 Task: Check all the email messaging integrations.
Action: Mouse moved to (768, 90)
Screenshot: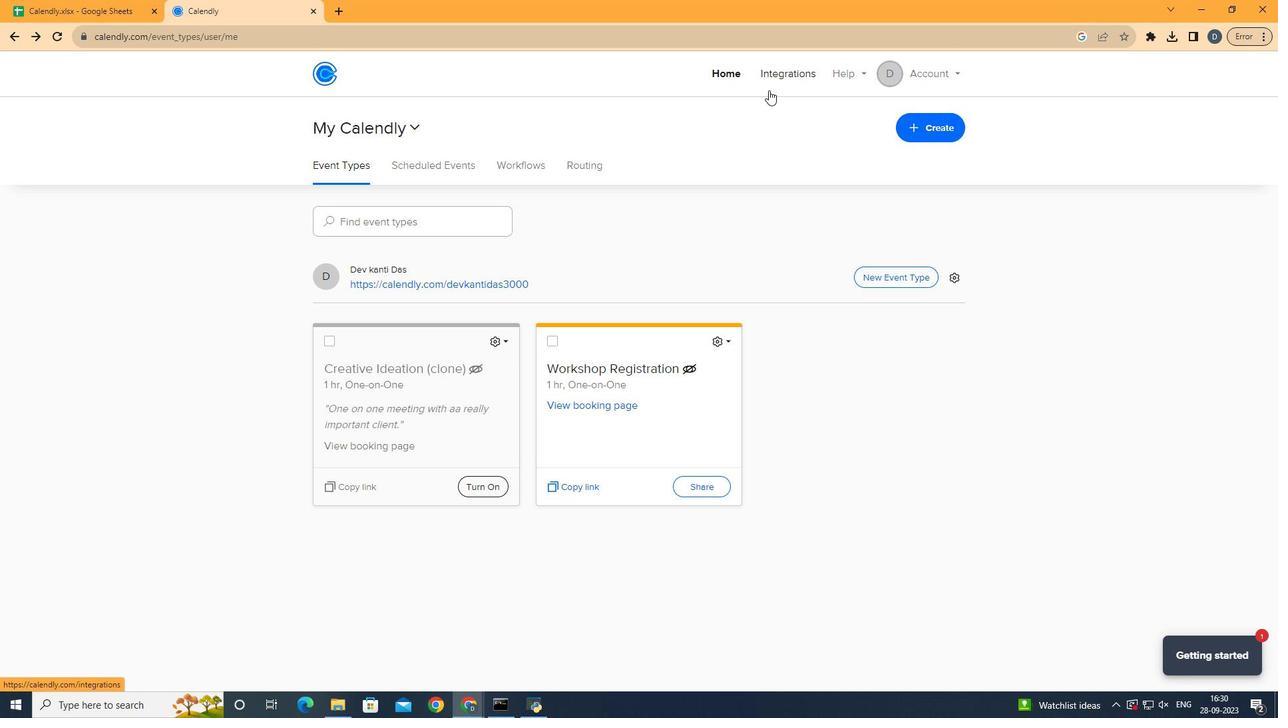 
Action: Mouse pressed left at (768, 90)
Screenshot: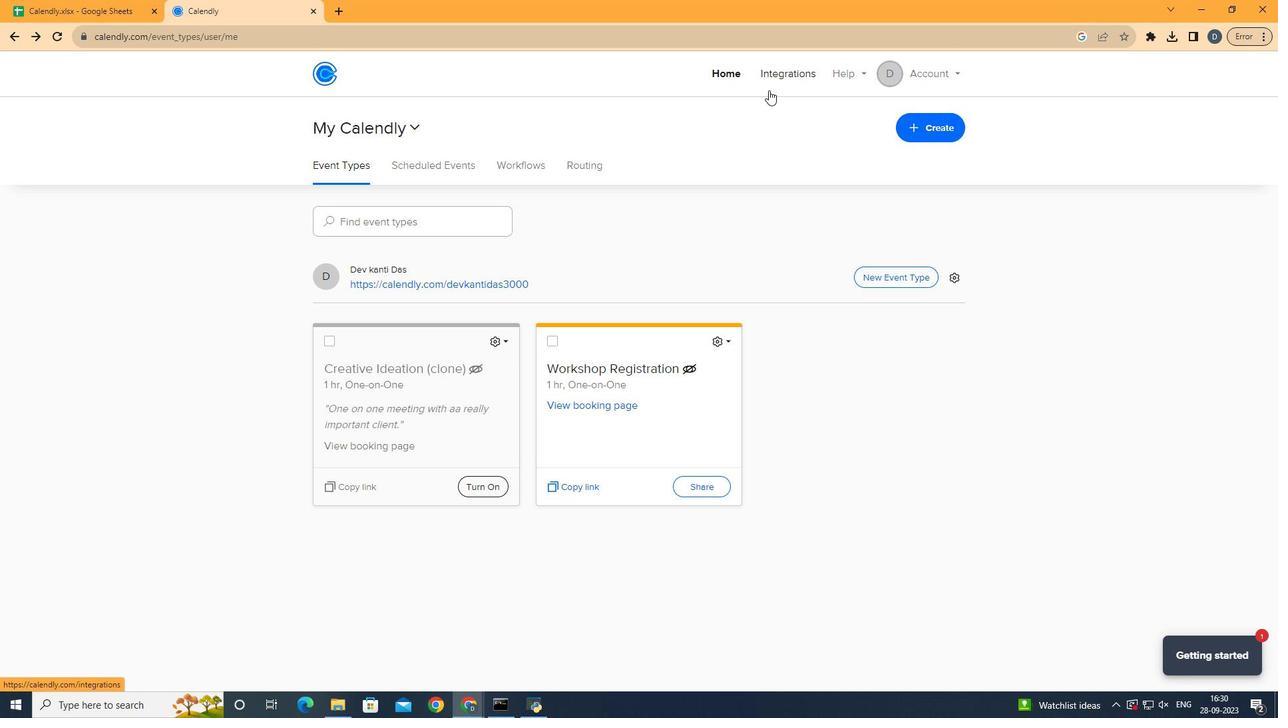 
Action: Mouse moved to (613, 257)
Screenshot: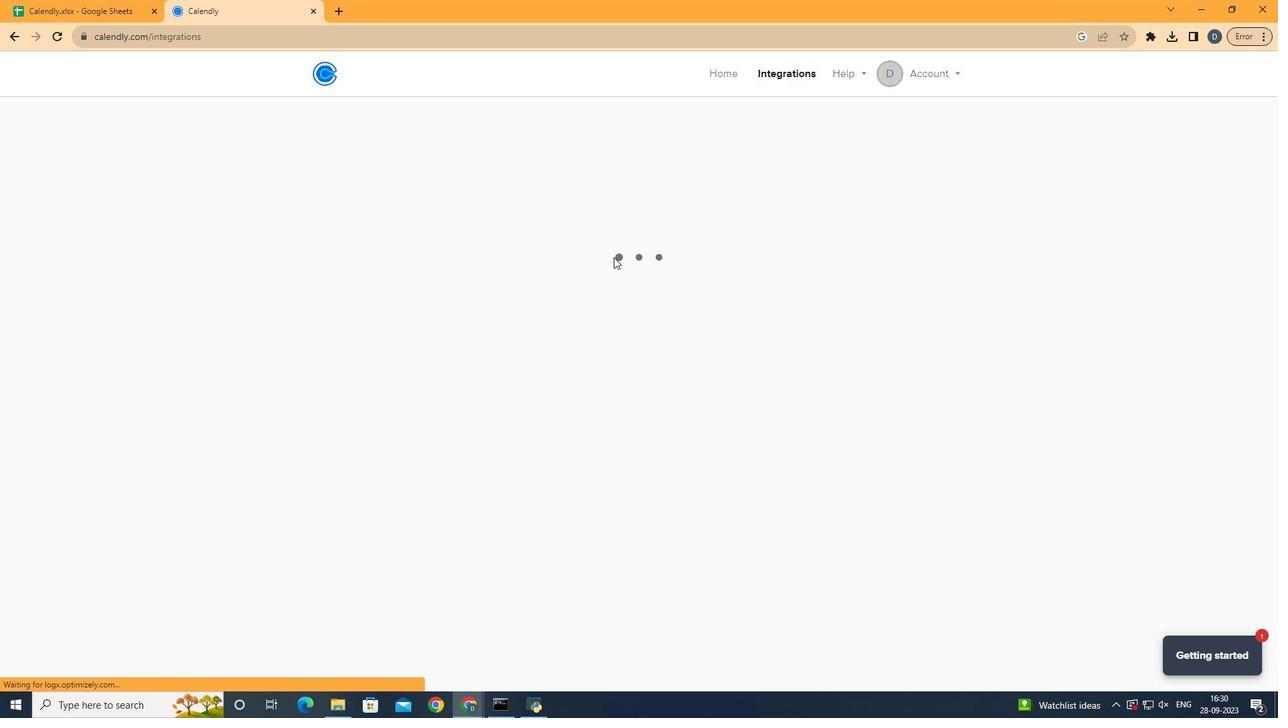 
Action: Mouse scrolled (613, 256) with delta (0, 0)
Screenshot: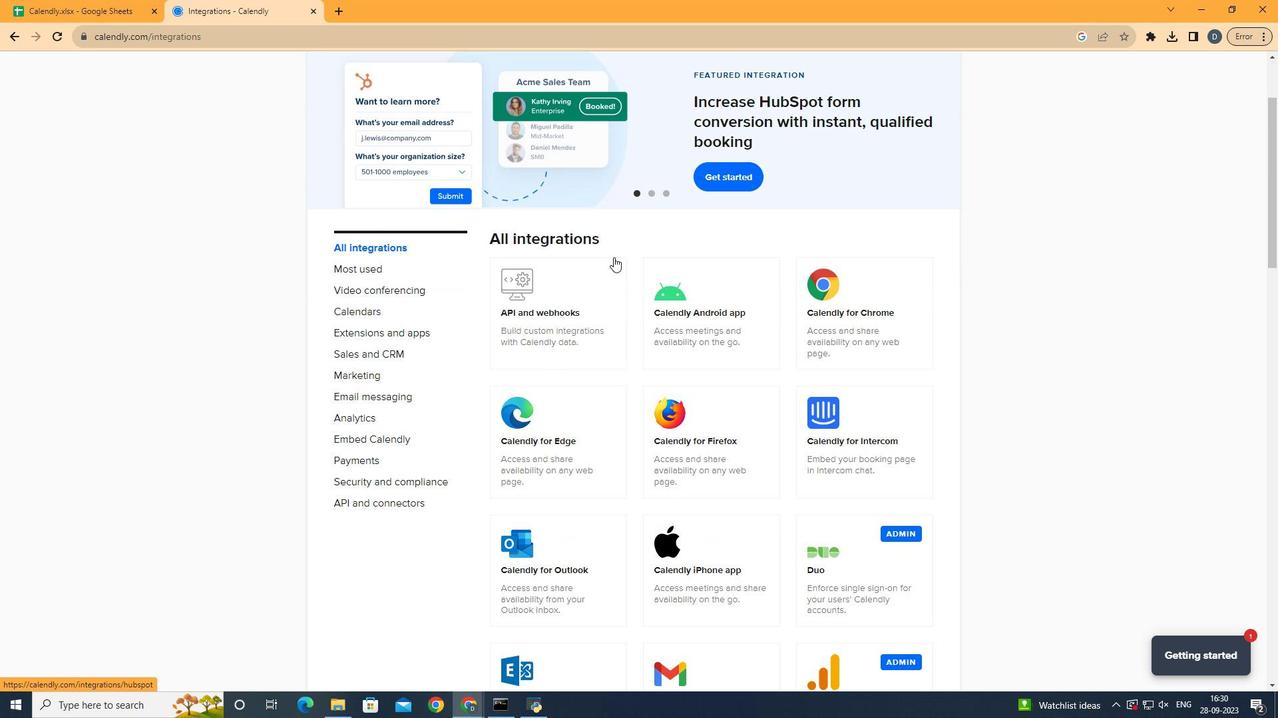 
Action: Mouse scrolled (613, 256) with delta (0, 0)
Screenshot: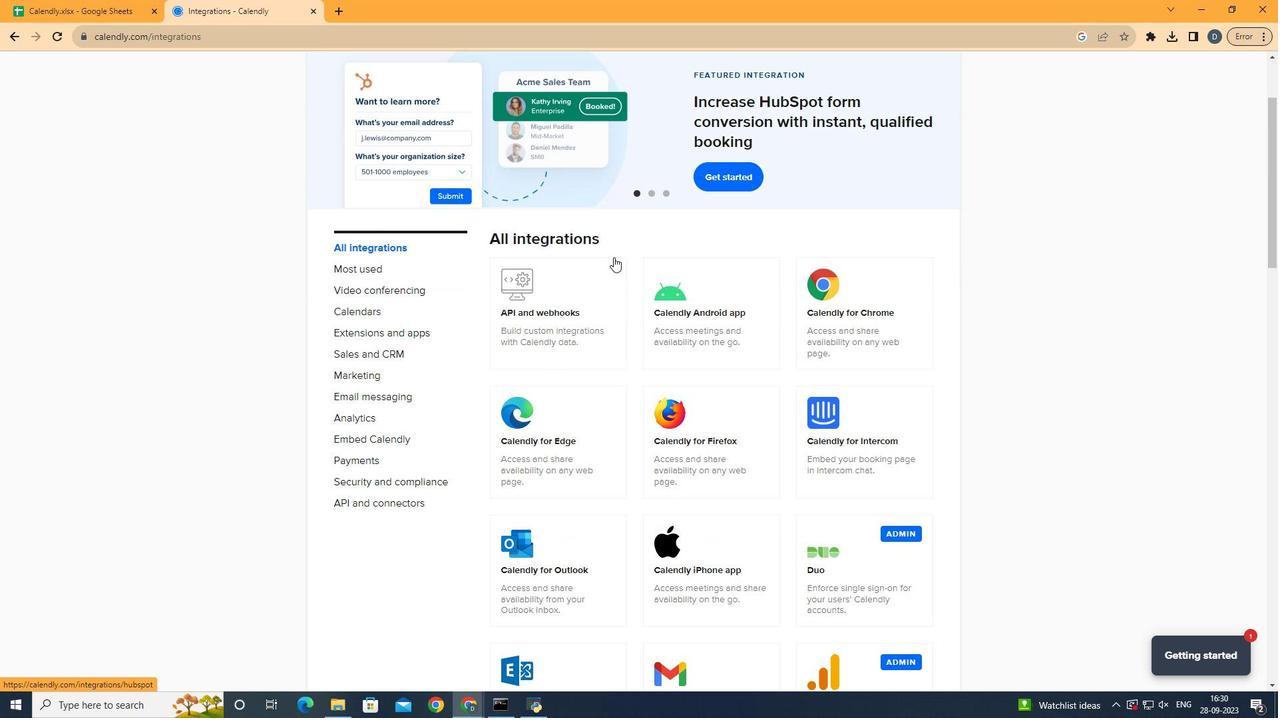 
Action: Mouse moved to (387, 402)
Screenshot: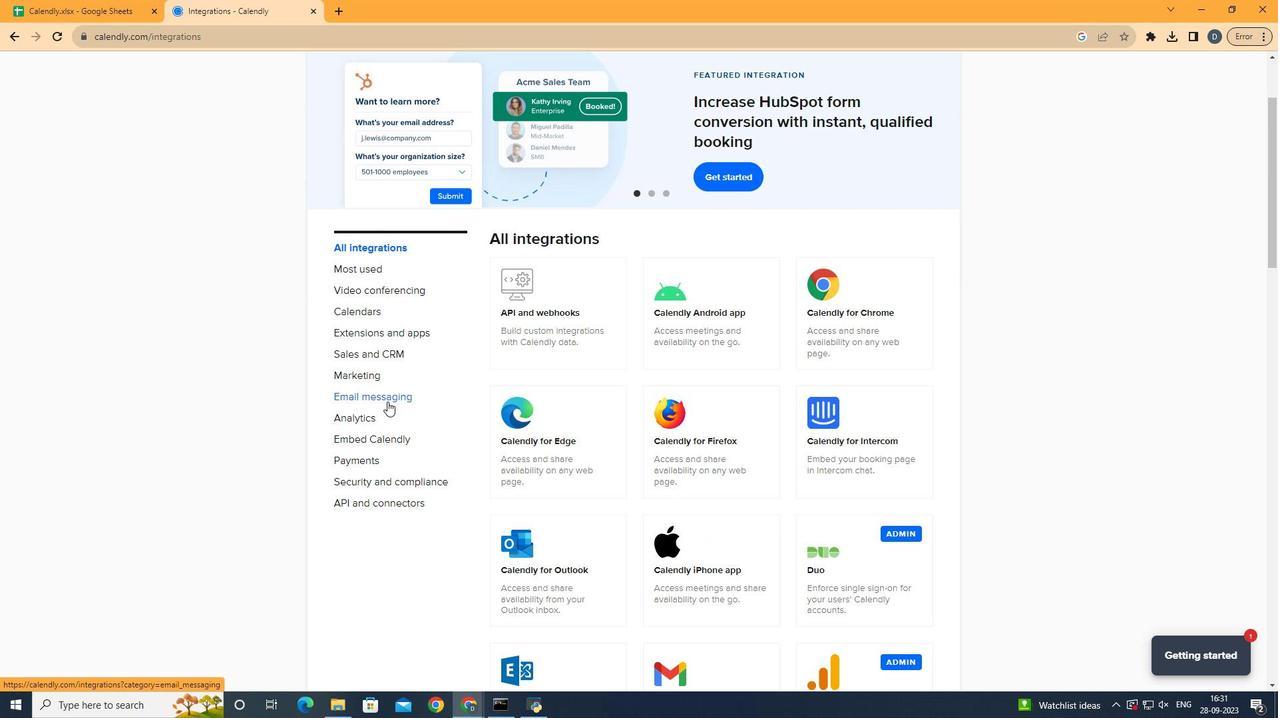 
Action: Mouse pressed left at (387, 402)
Screenshot: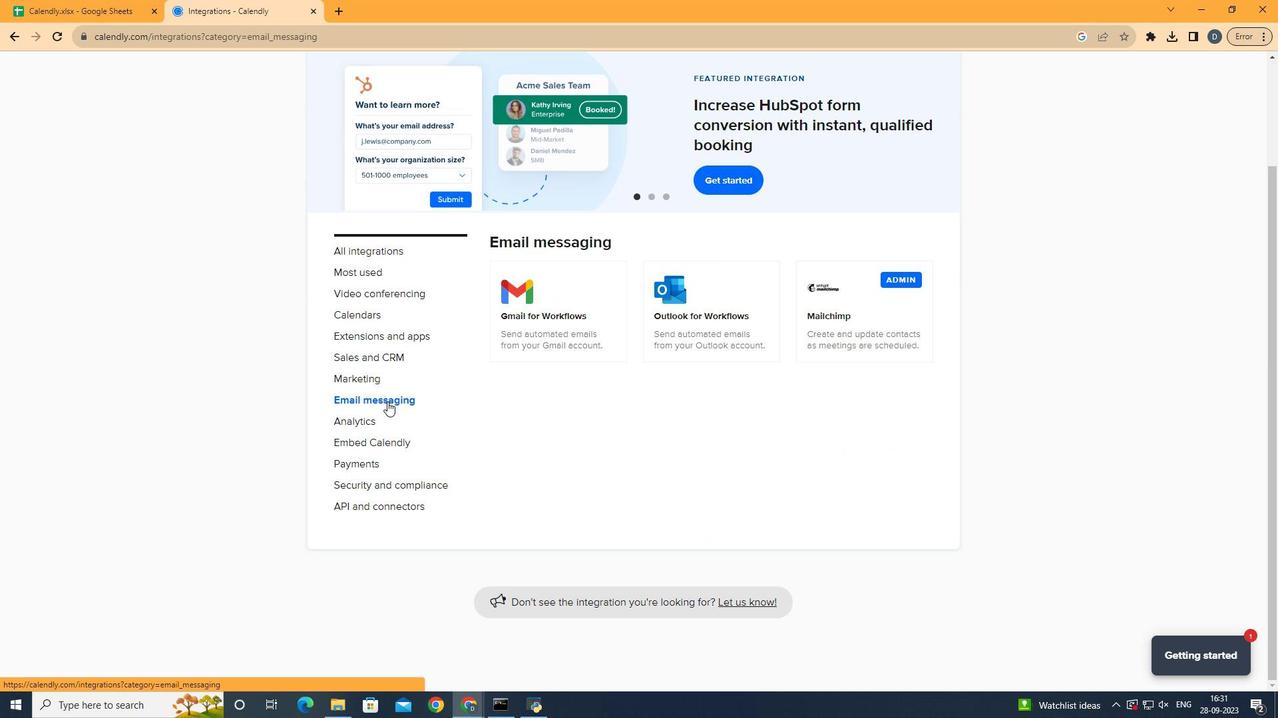
Action: Mouse moved to (997, 296)
Screenshot: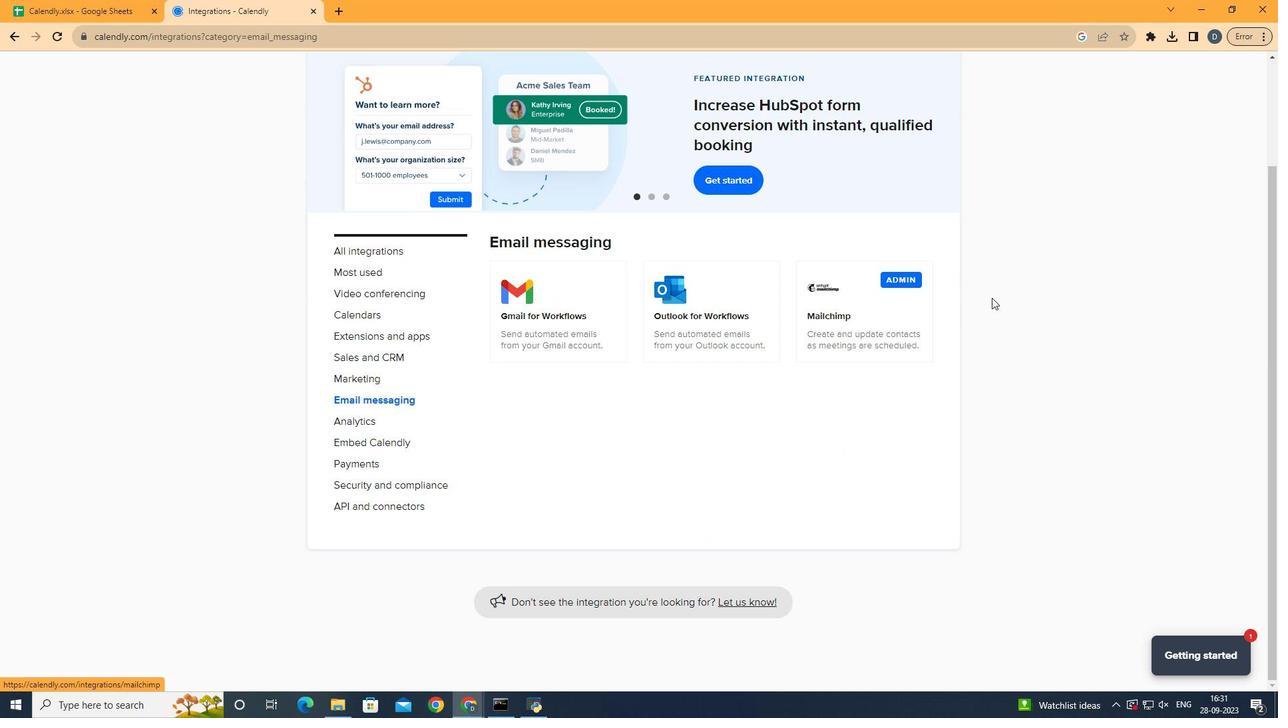 
